 Task: Search "customize your event types".
Action: Mouse moved to (669, 64)
Screenshot: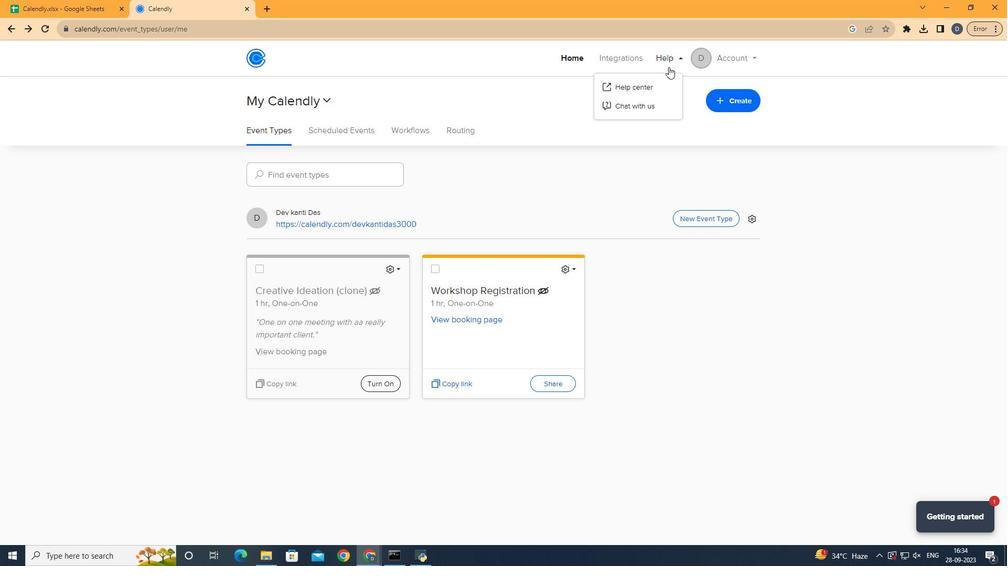 
Action: Mouse pressed left at (669, 64)
Screenshot: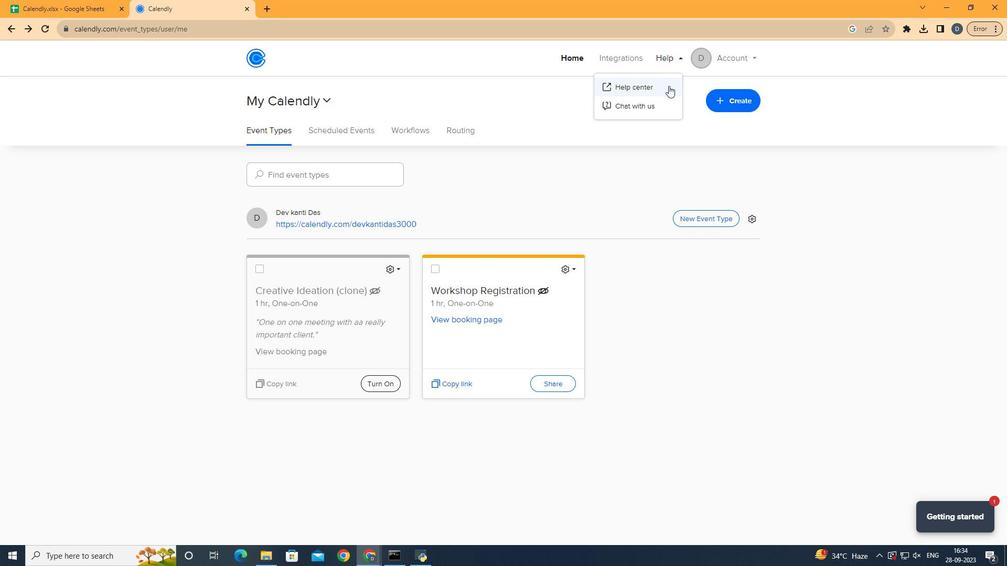 
Action: Mouse moved to (669, 88)
Screenshot: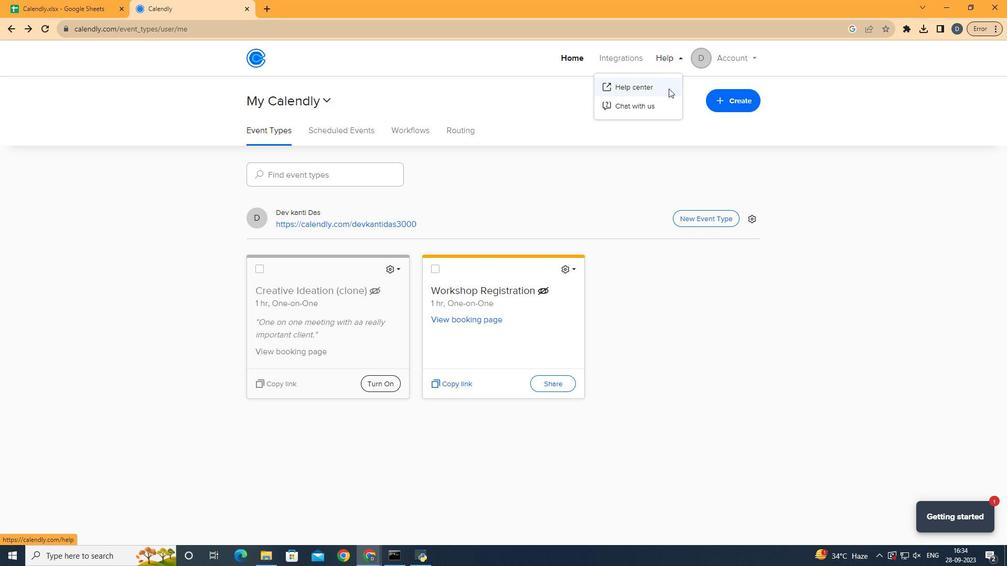 
Action: Mouse pressed left at (669, 88)
Screenshot: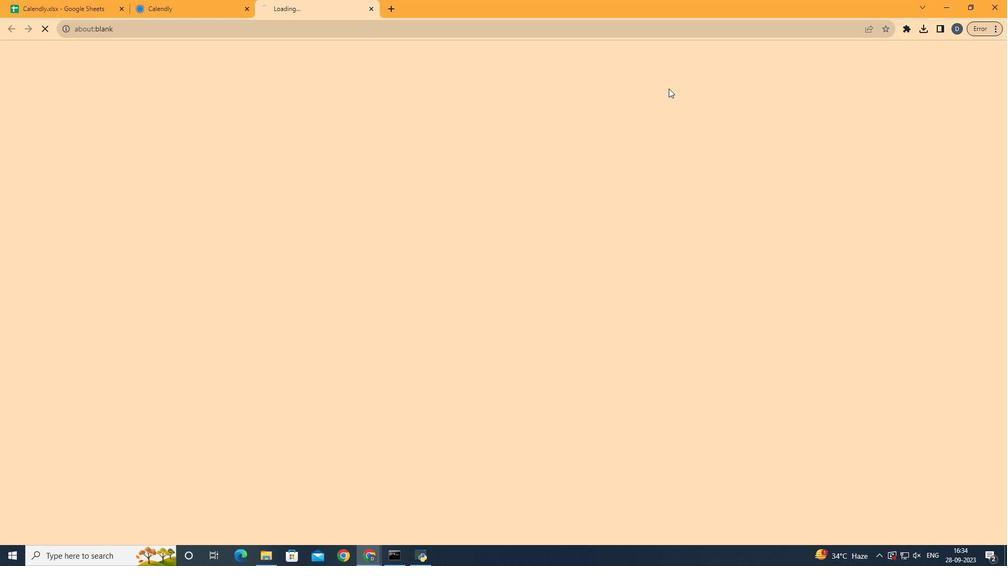 
Action: Mouse moved to (499, 151)
Screenshot: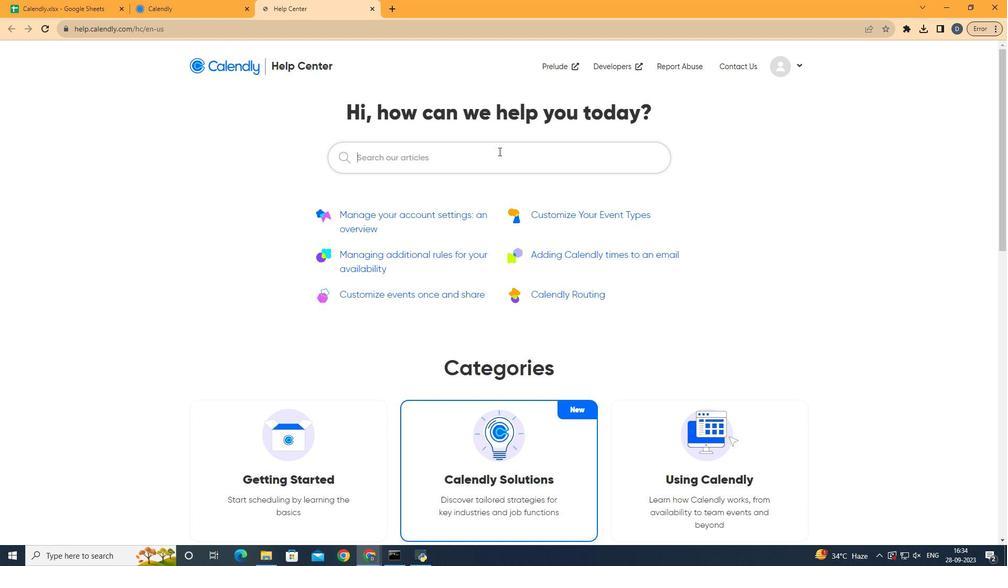 
Action: Mouse pressed left at (499, 151)
Screenshot: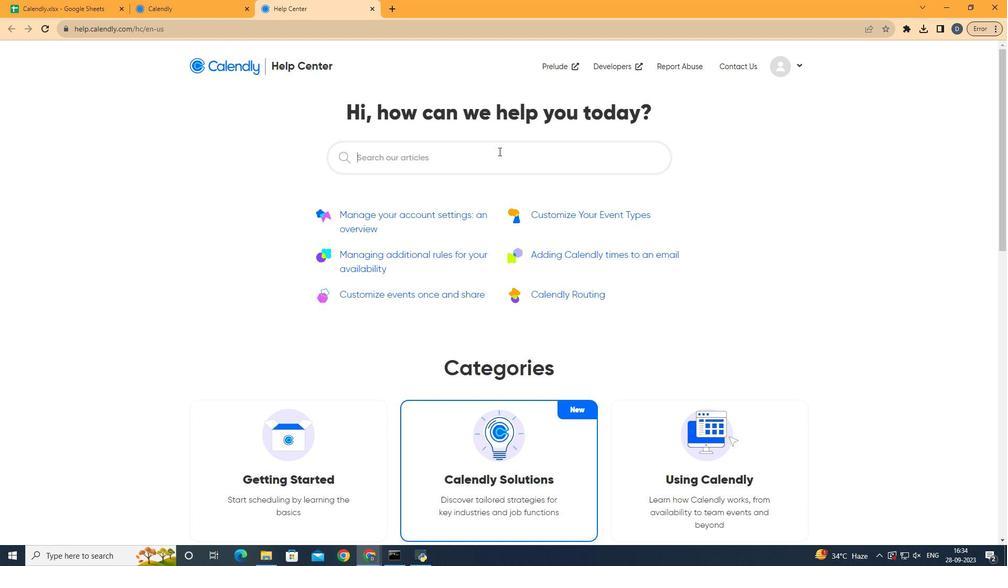 
Action: Mouse moved to (755, 161)
Screenshot: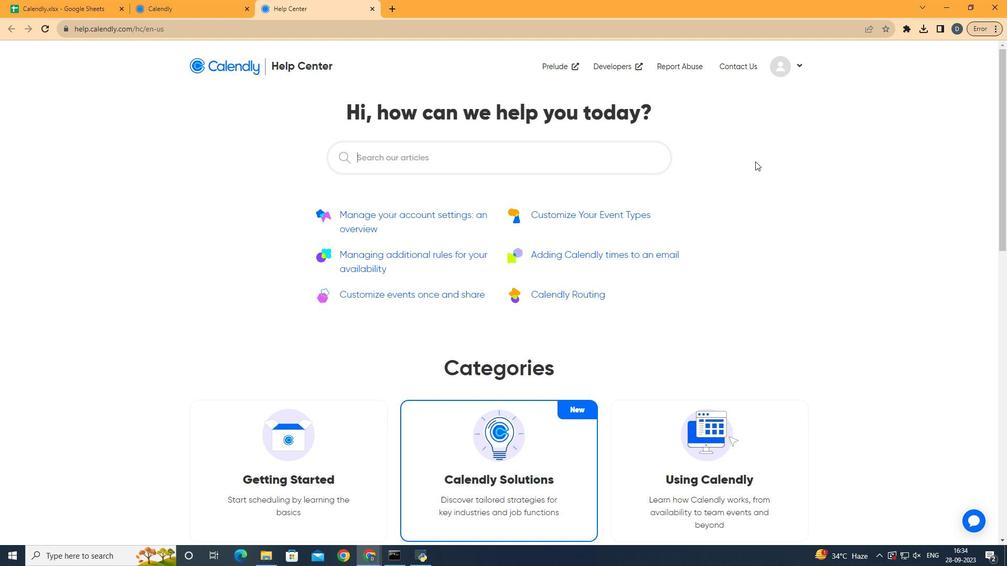 
Action: Key pressed <Key.shift><Key.shift><Key.shift><Key.shift><Key.shift><Key.shift><Key.shift><Key.shift><Key.shift><Key.shift><Key.shift><Key.shift><Key.shift><Key.shift><Key.shift><Key.shift><Key.shift><Key.shift><Key.shift>customize<Key.space>your<Key.space>event<Key.space>typs<Key.backspace>es
Screenshot: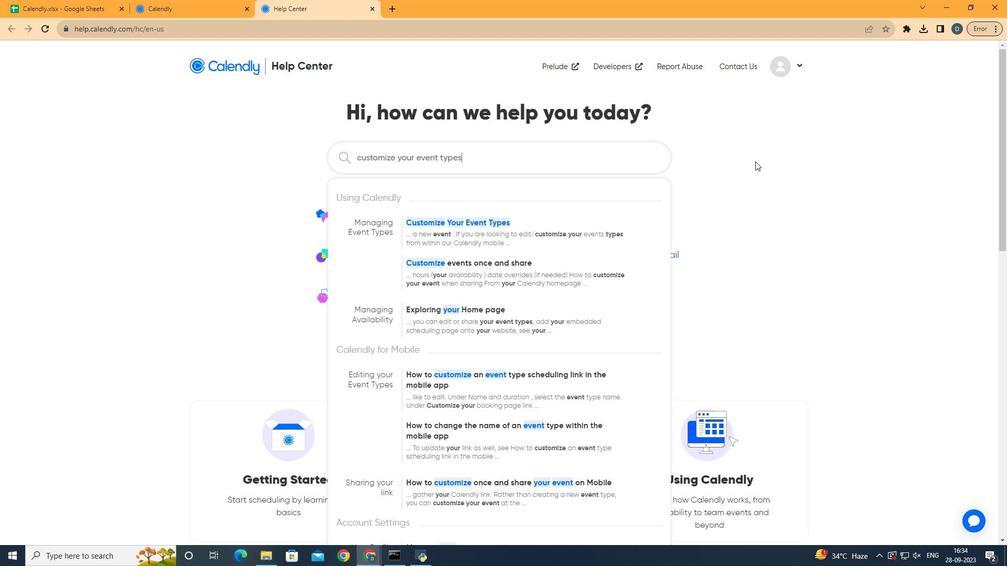
Action: Mouse moved to (792, 186)
Screenshot: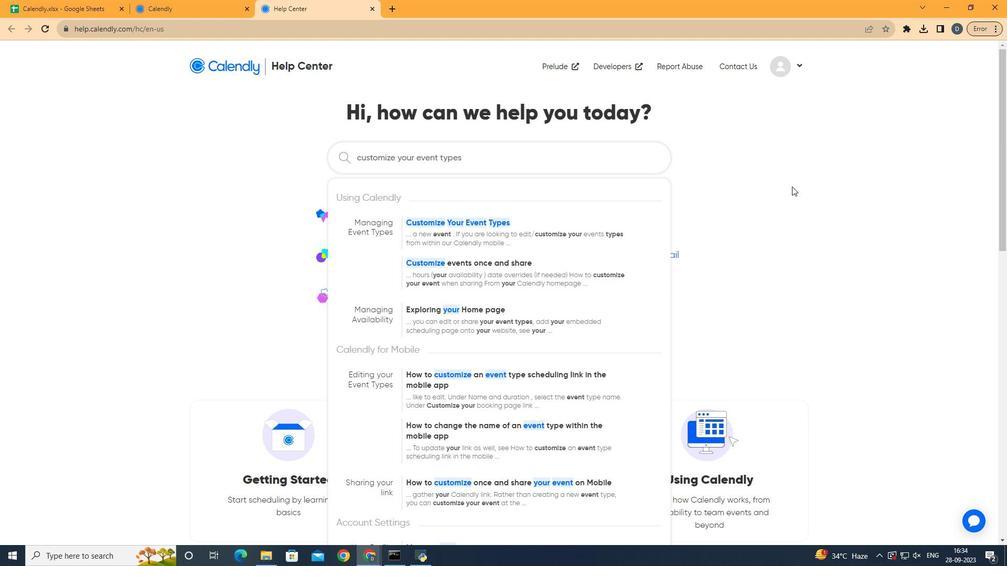 
Action: Key pressed <Key.enter>
Screenshot: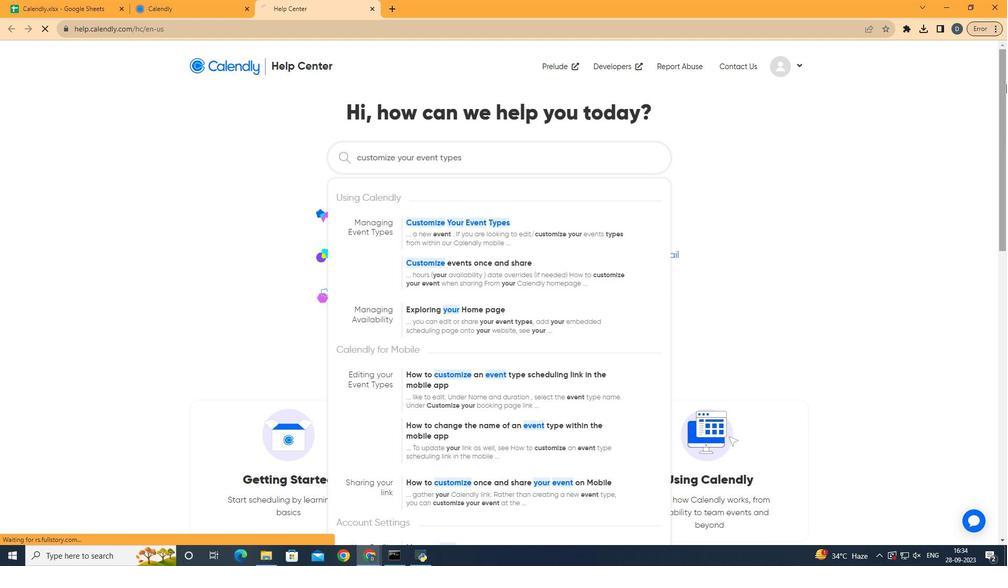 
Action: Mouse moved to (788, 275)
Screenshot: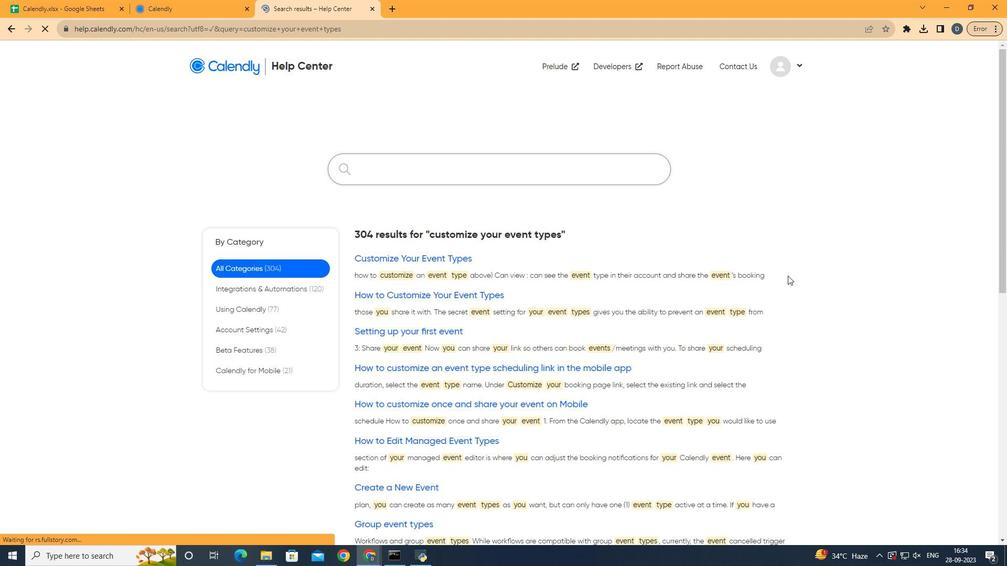 
